 Task: Create a rule when someone is mentioned in a checklist on a card by anyone except me .
Action: Mouse moved to (988, 82)
Screenshot: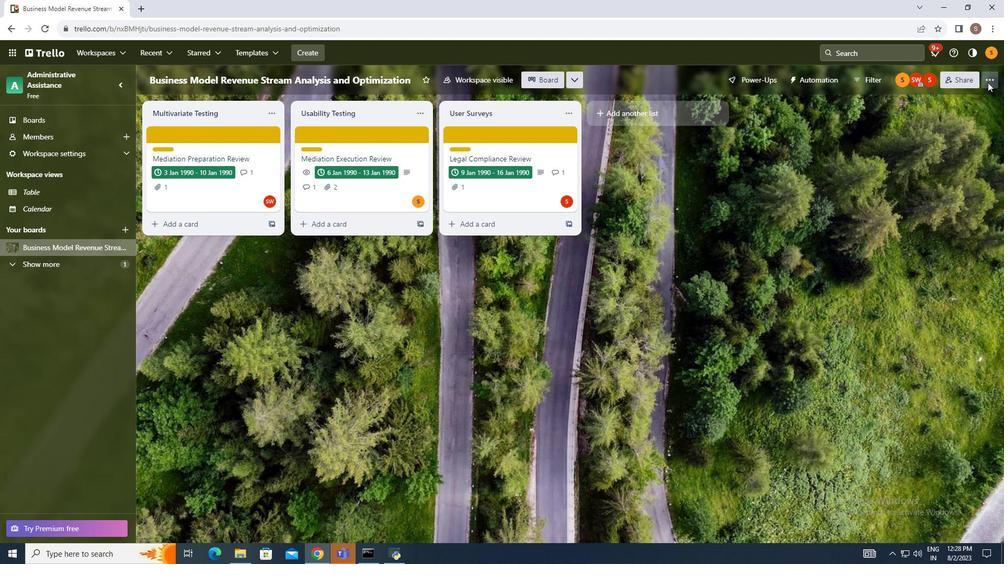 
Action: Mouse pressed left at (988, 82)
Screenshot: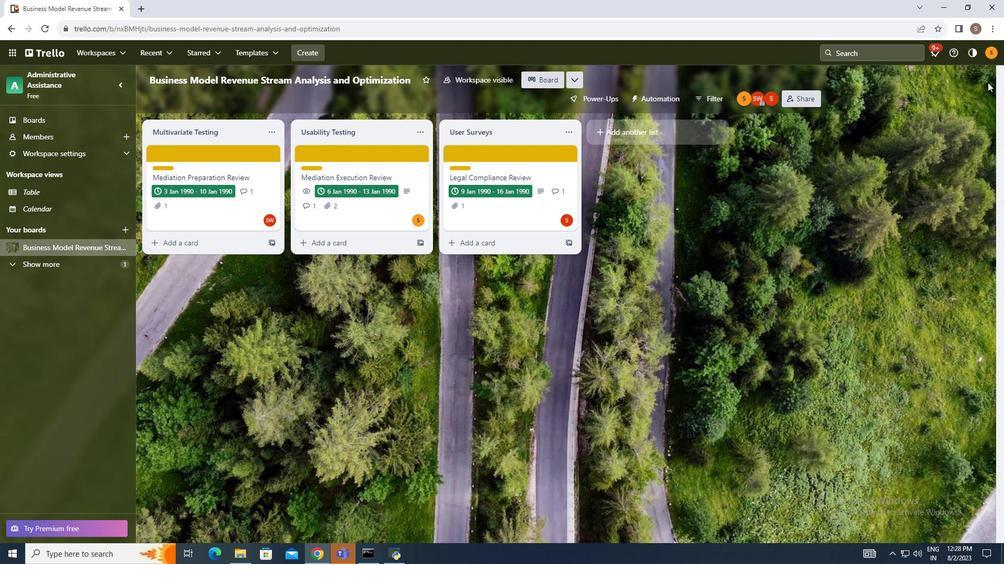 
Action: Mouse moved to (909, 220)
Screenshot: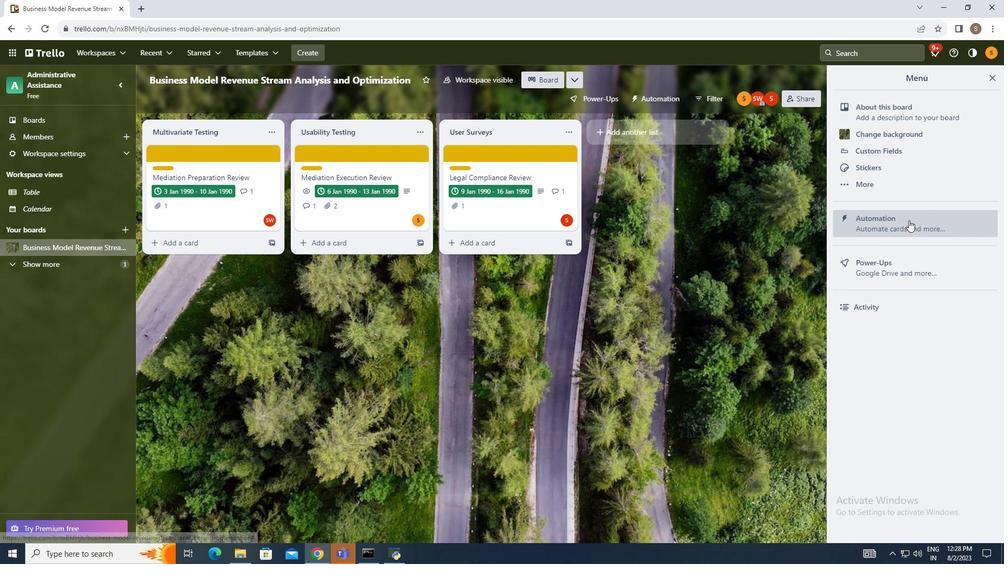 
Action: Mouse pressed left at (909, 220)
Screenshot: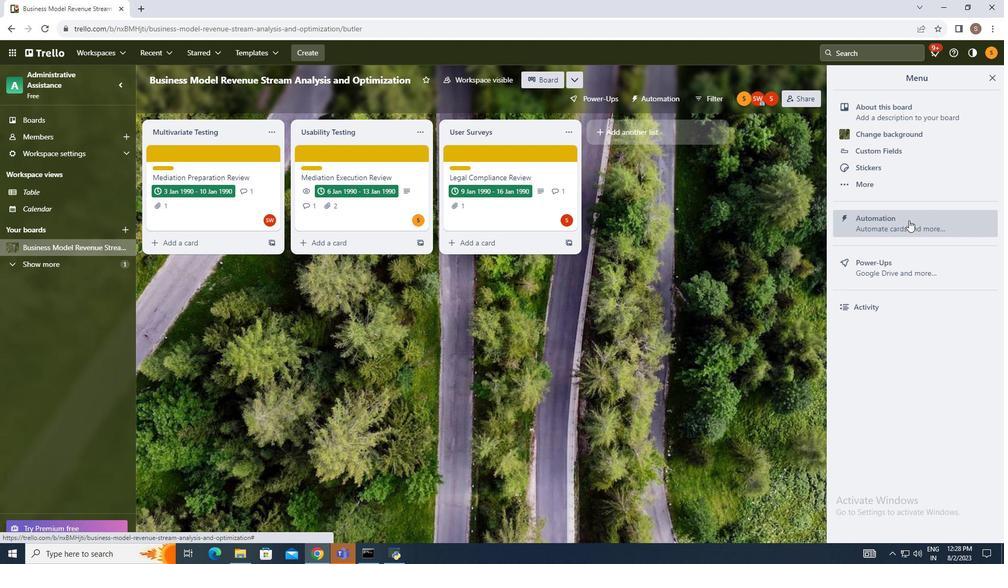 
Action: Mouse moved to (187, 188)
Screenshot: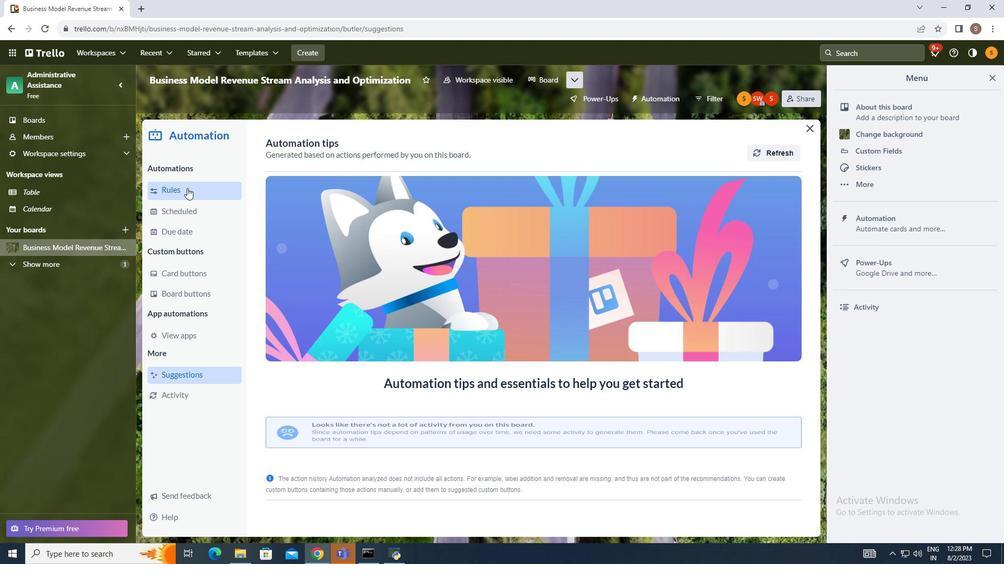 
Action: Mouse pressed left at (187, 188)
Screenshot: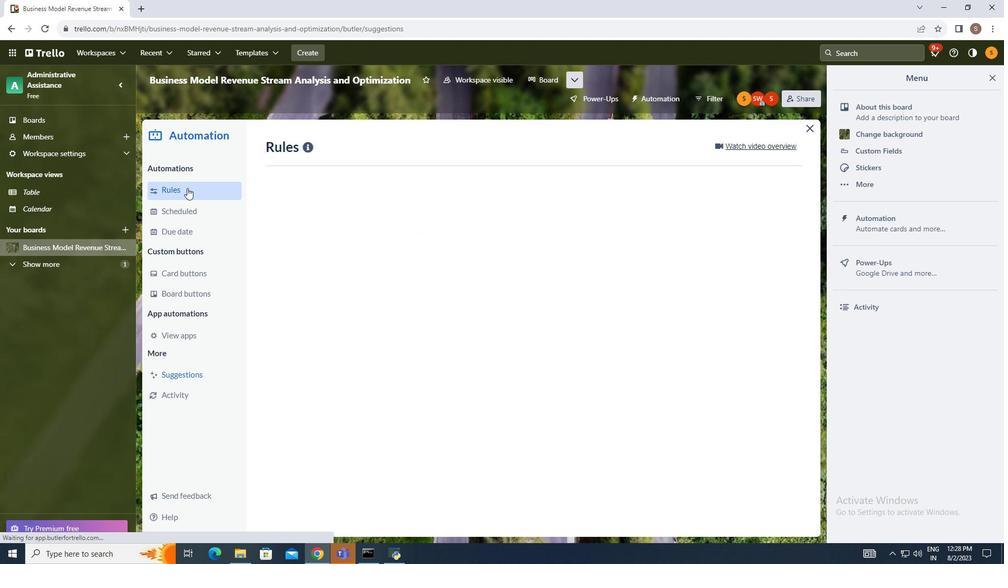 
Action: Mouse moved to (695, 146)
Screenshot: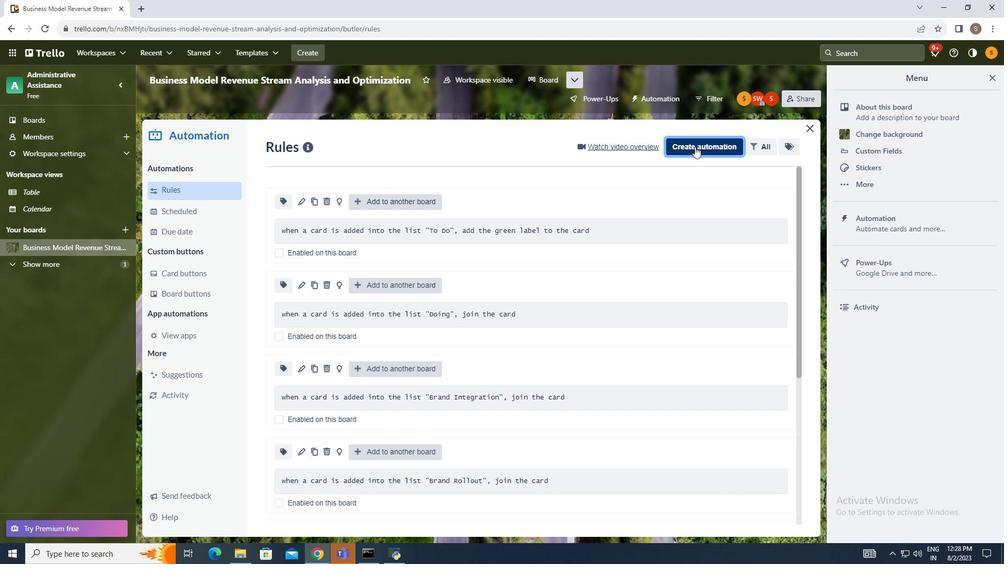 
Action: Mouse pressed left at (695, 146)
Screenshot: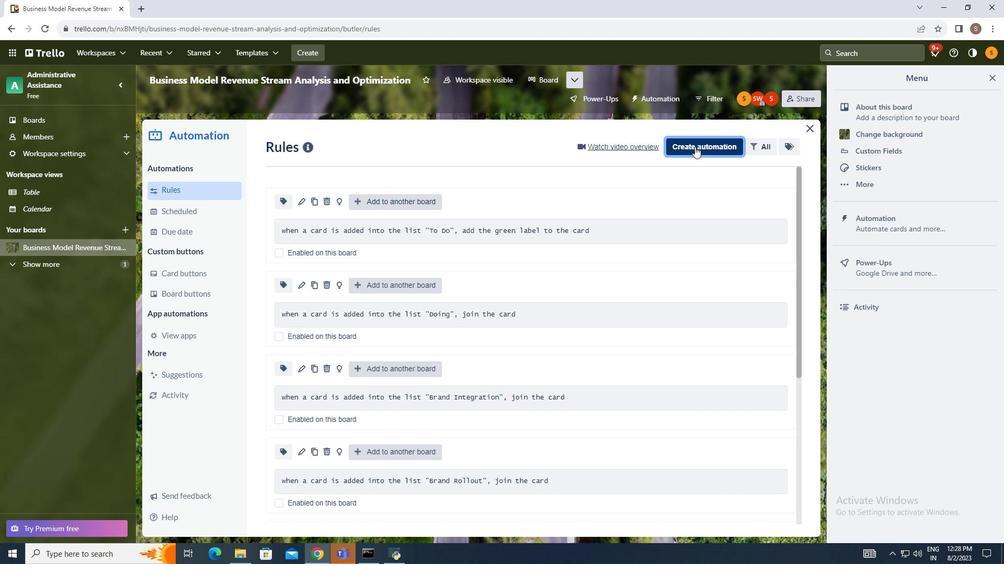 
Action: Mouse moved to (548, 250)
Screenshot: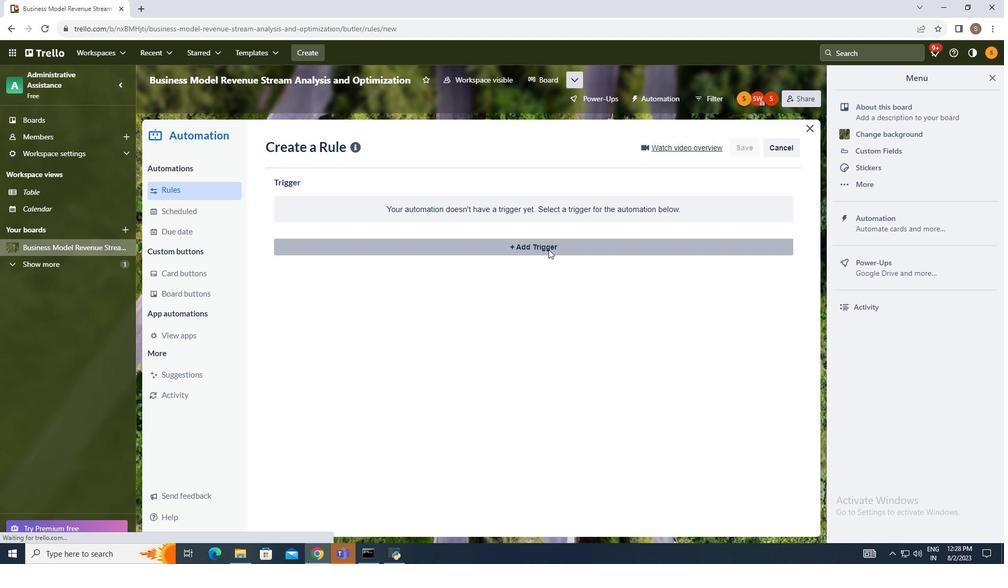 
Action: Mouse pressed left at (548, 250)
Screenshot: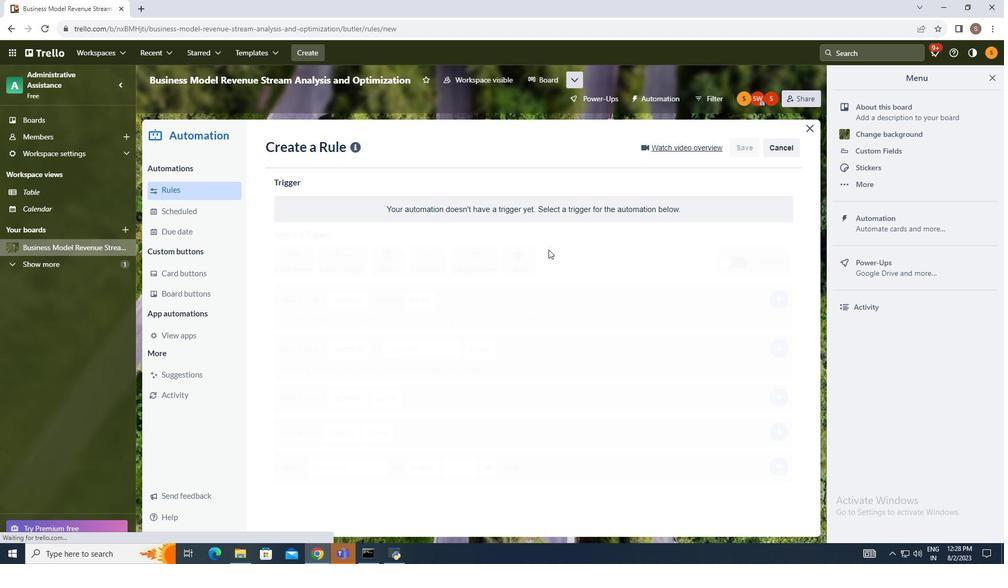 
Action: Mouse moved to (472, 290)
Screenshot: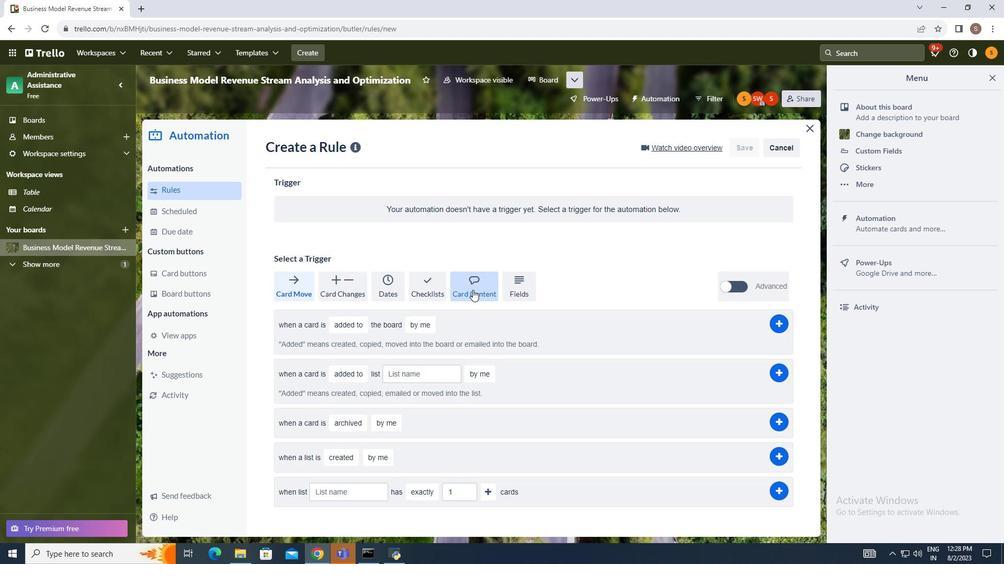 
Action: Mouse pressed left at (472, 290)
Screenshot: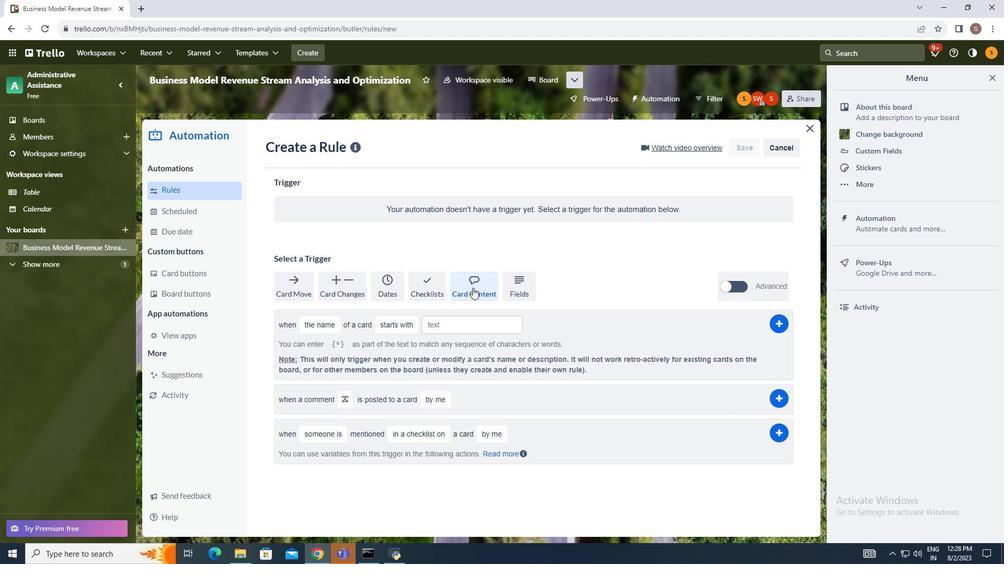 
Action: Mouse moved to (316, 430)
Screenshot: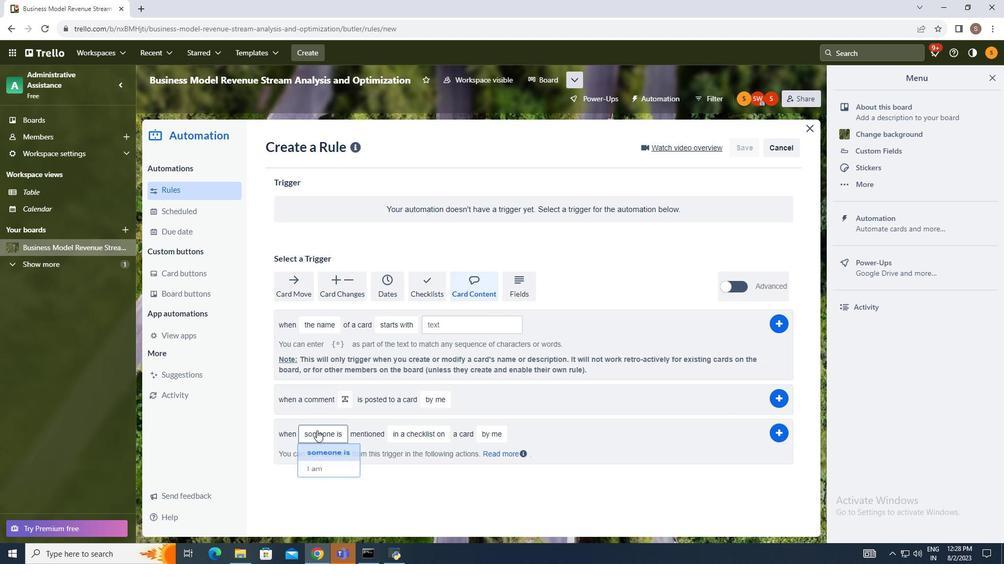 
Action: Mouse pressed left at (316, 430)
Screenshot: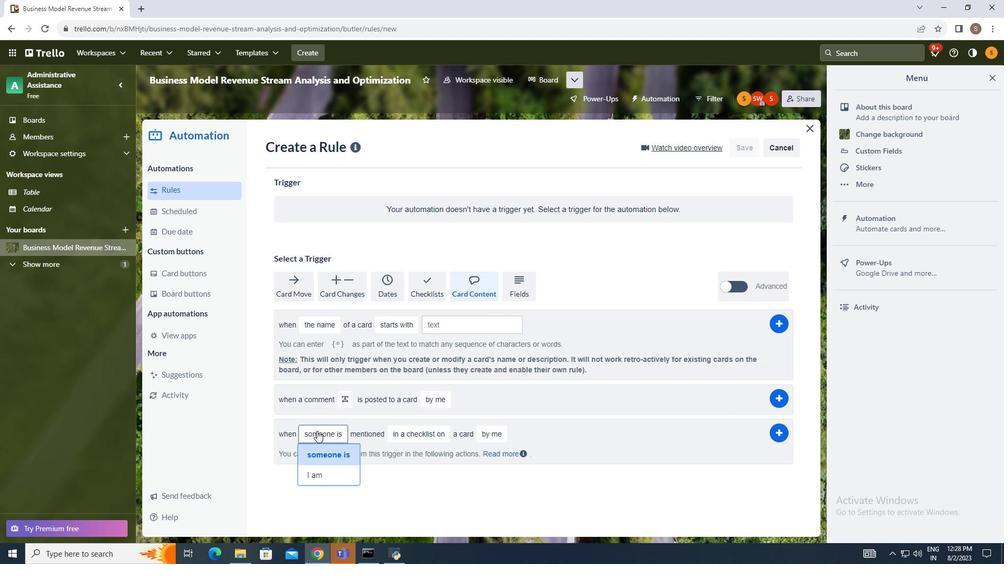 
Action: Mouse moved to (323, 448)
Screenshot: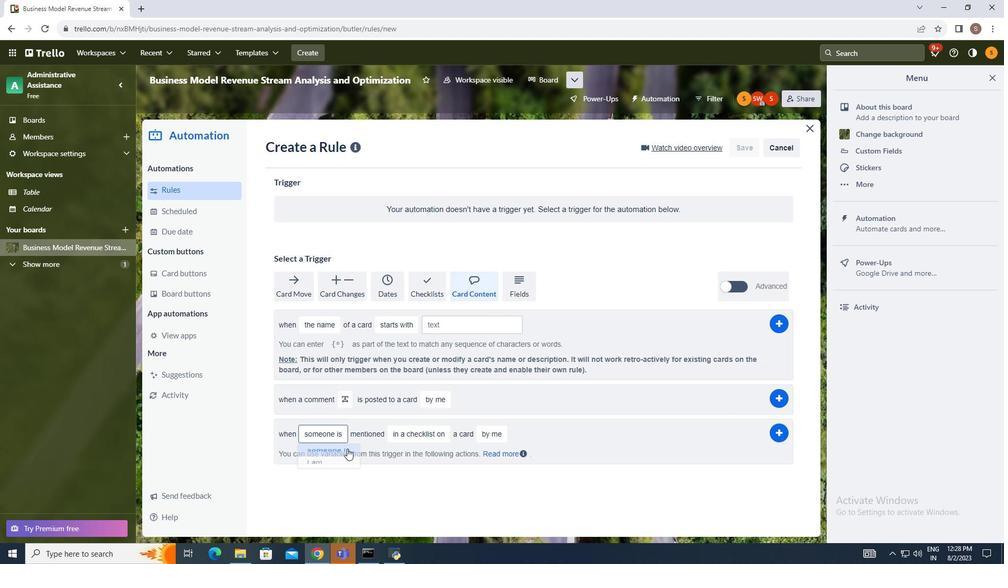 
Action: Mouse pressed left at (323, 448)
Screenshot: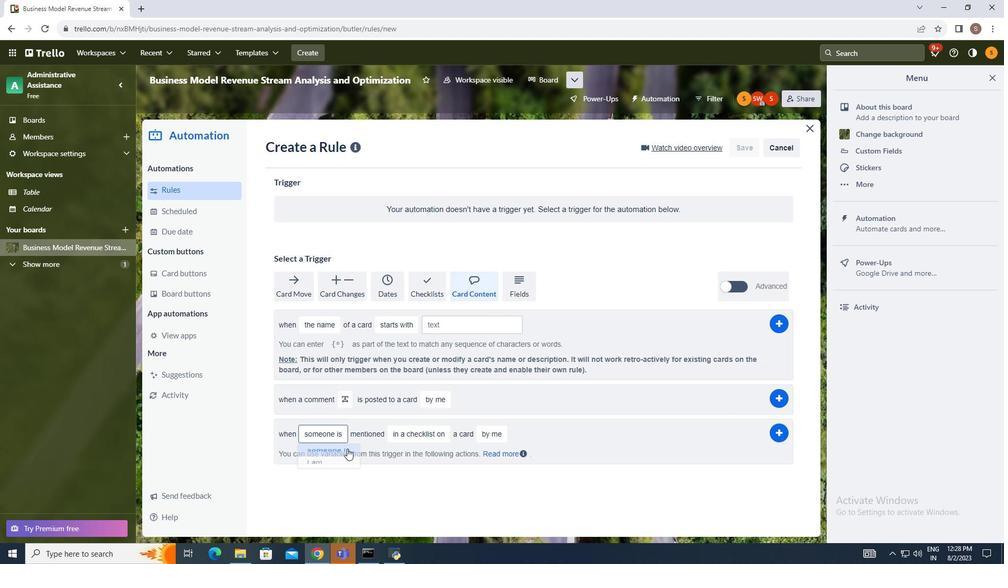 
Action: Mouse moved to (420, 433)
Screenshot: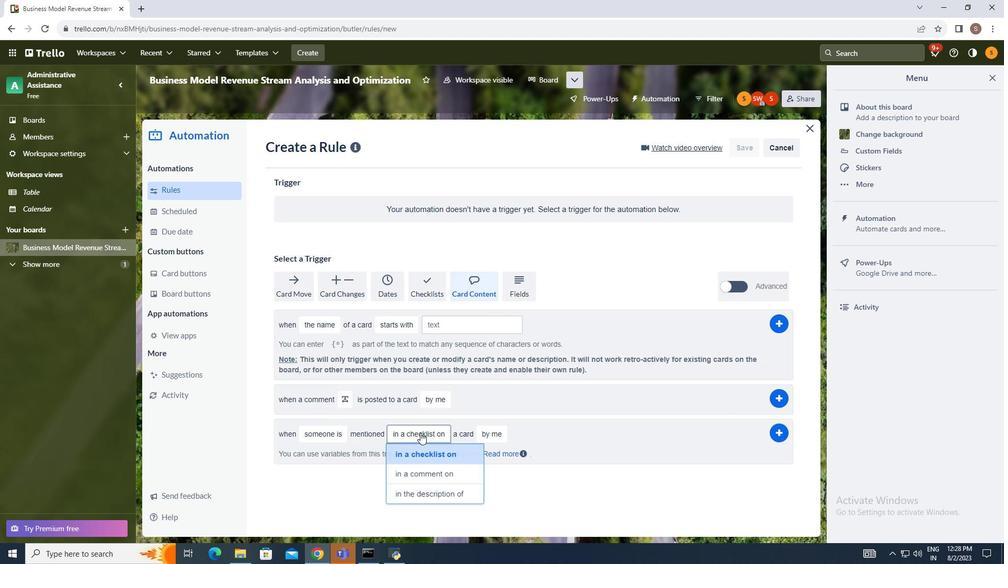 
Action: Mouse pressed left at (420, 433)
Screenshot: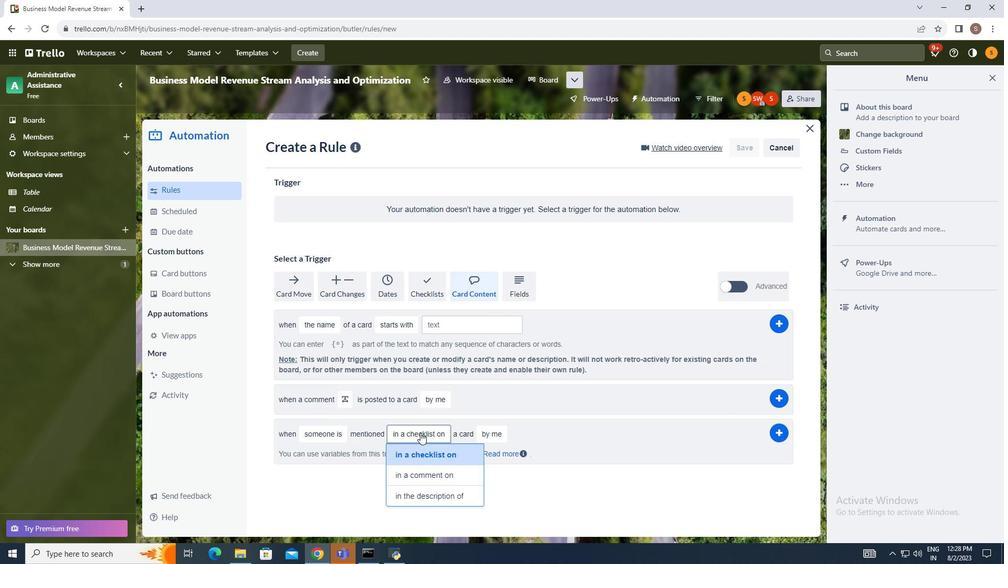 
Action: Mouse moved to (419, 453)
Screenshot: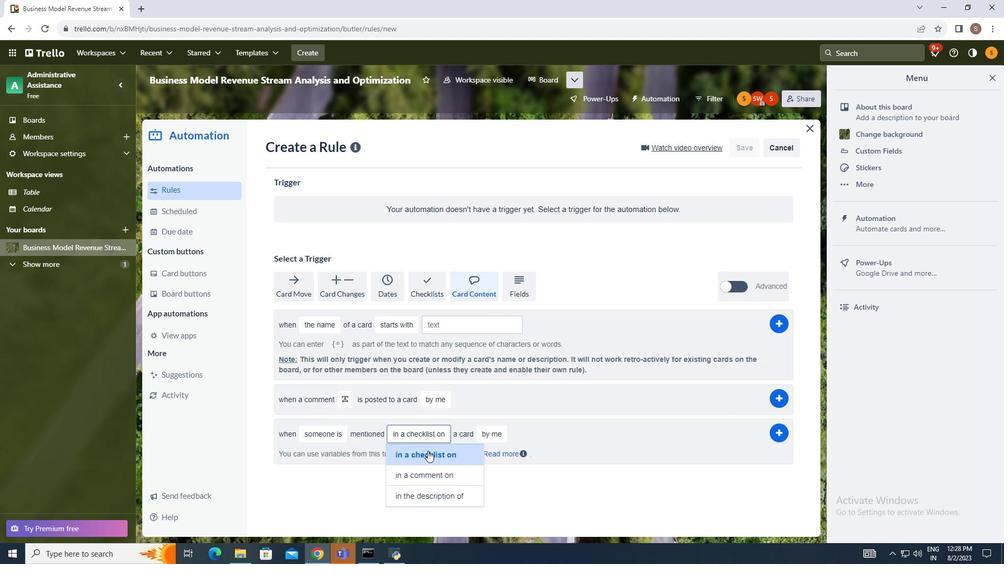 
Action: Mouse pressed left at (419, 453)
Screenshot: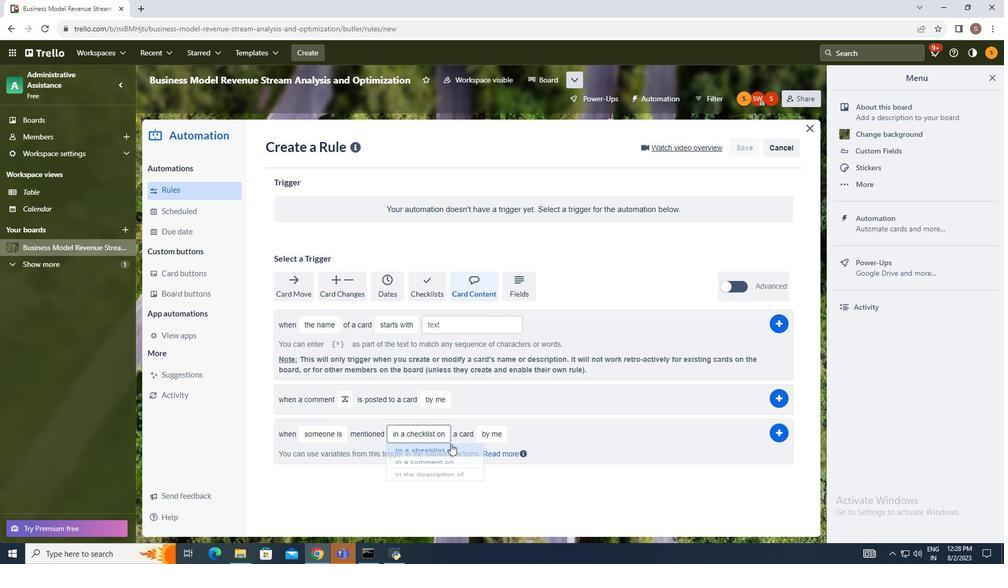 
Action: Mouse moved to (478, 430)
Screenshot: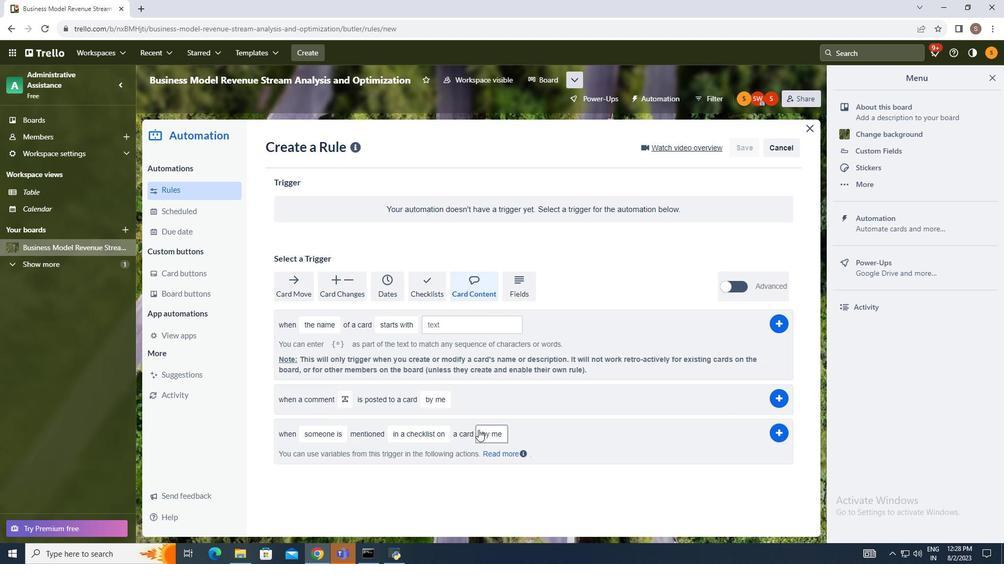 
Action: Mouse pressed left at (478, 430)
Screenshot: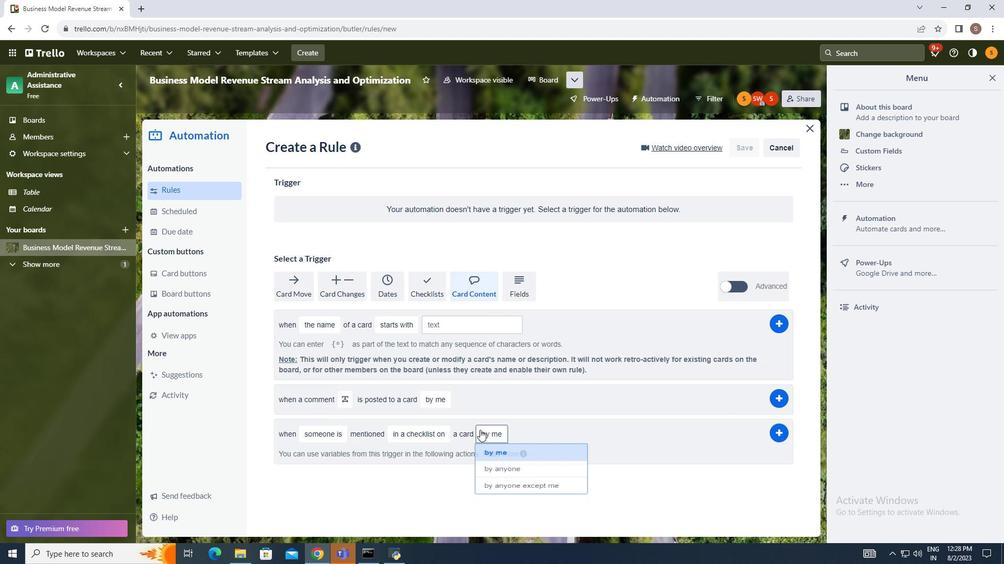 
Action: Mouse moved to (503, 494)
Screenshot: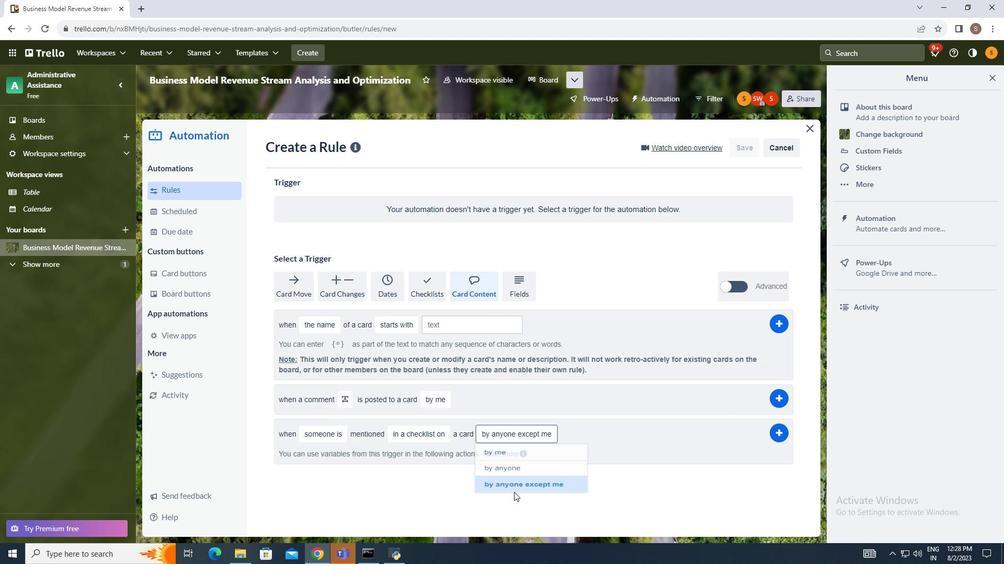 
Action: Mouse pressed left at (503, 494)
Screenshot: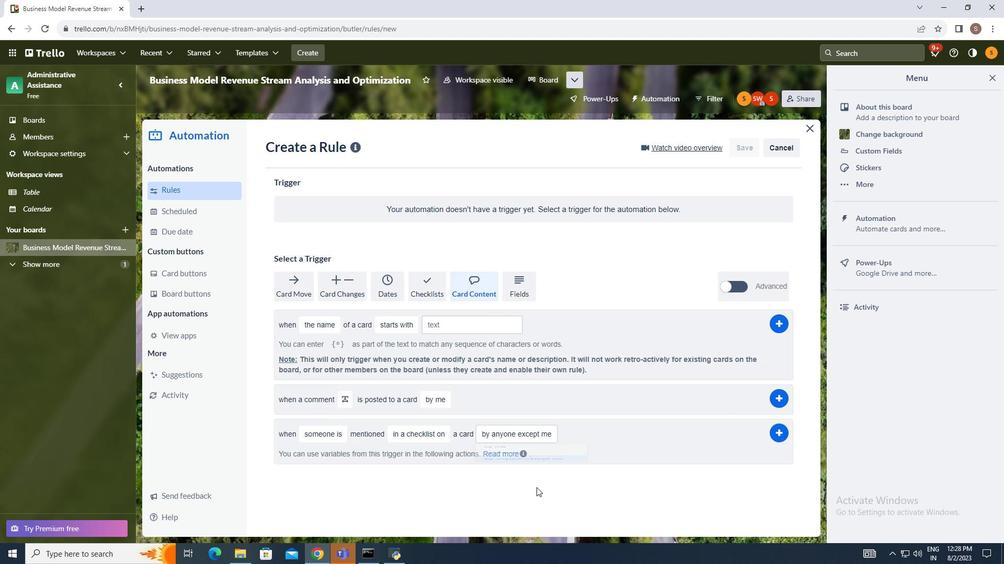 
Action: Mouse moved to (782, 431)
Screenshot: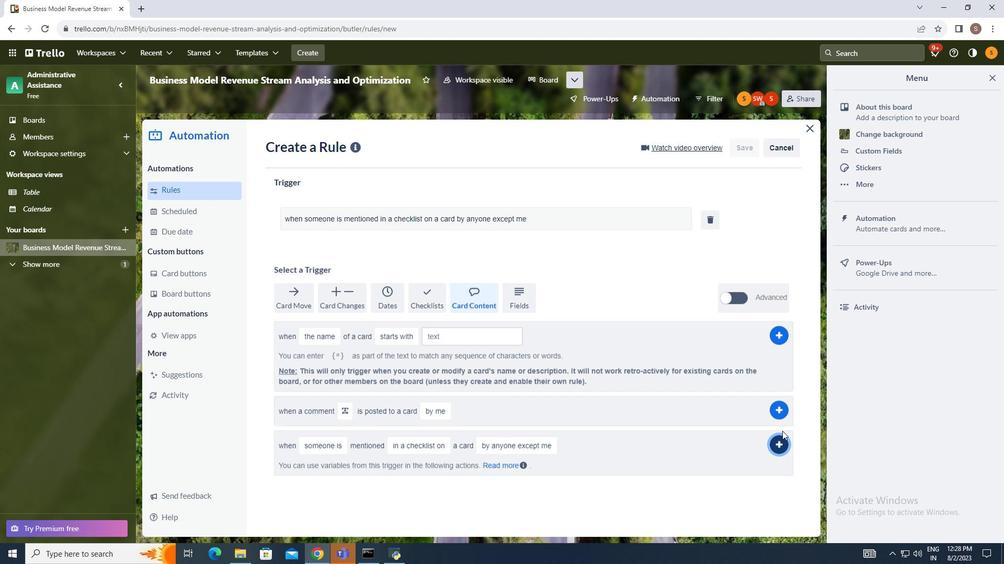 
Action: Mouse pressed left at (782, 431)
Screenshot: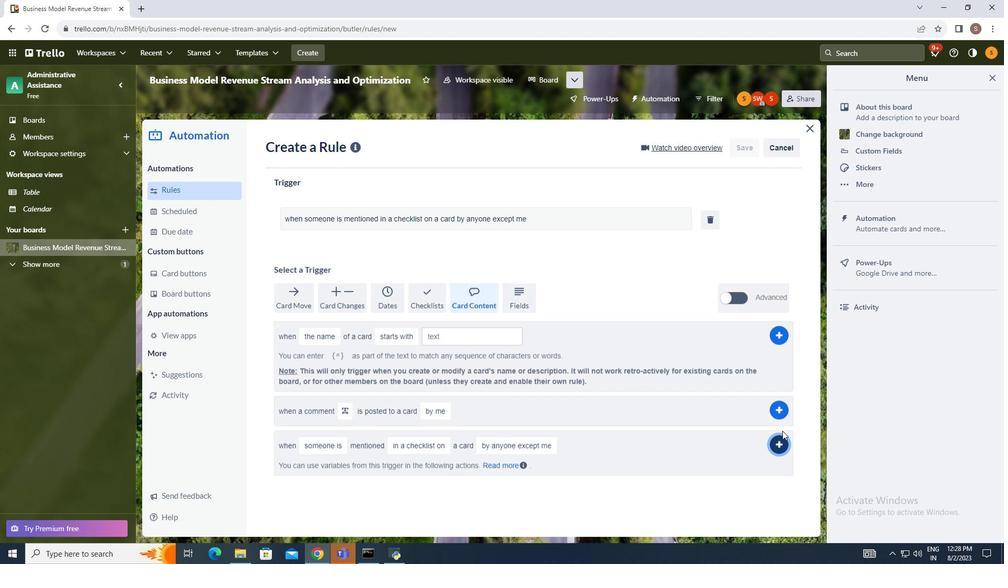 
Action: Mouse moved to (887, 407)
Screenshot: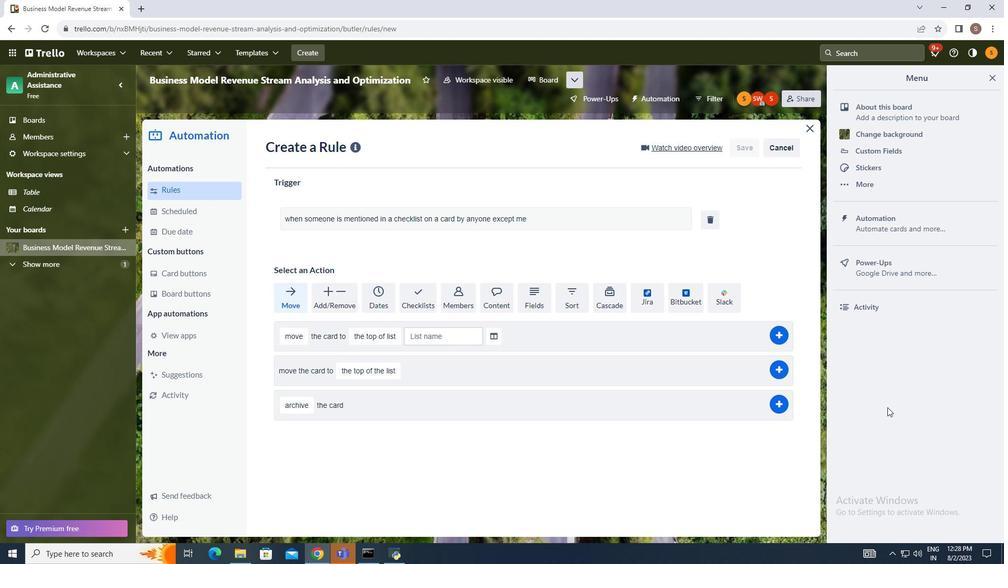
